 Task: Add a dependency to the task Develop a new online tool for online customer satisfaction surveys , the existing task  Integrate a new online platform for online mental health coaching in the project CompuServe
Action: Mouse moved to (68, 209)
Screenshot: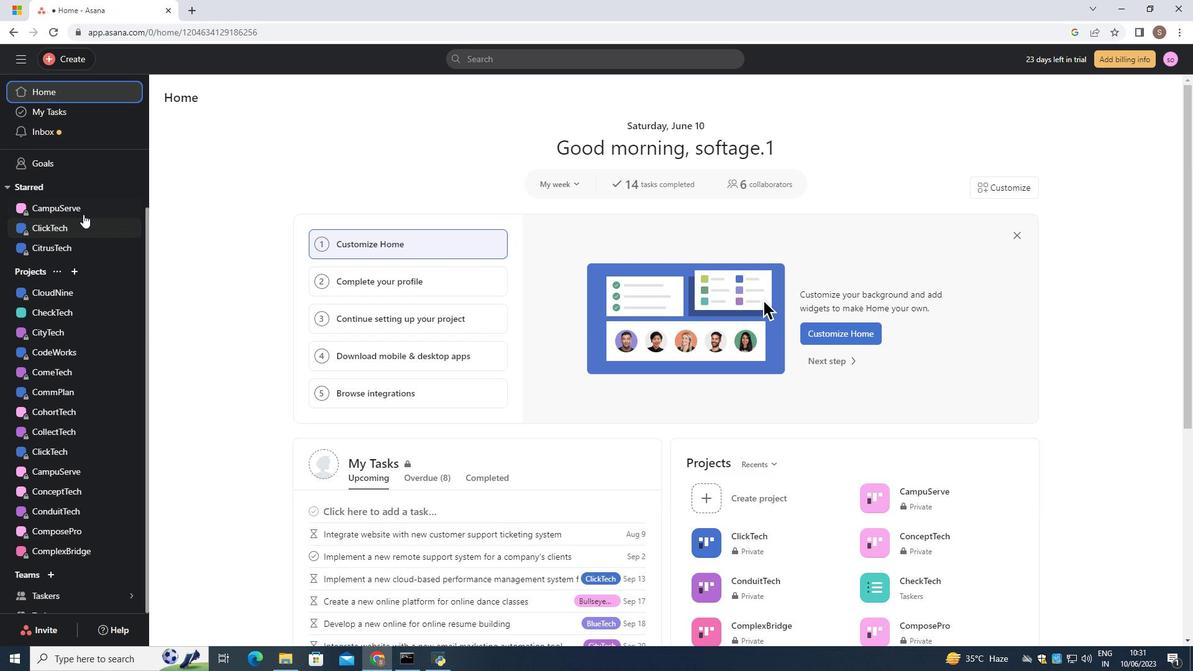 
Action: Mouse pressed left at (68, 209)
Screenshot: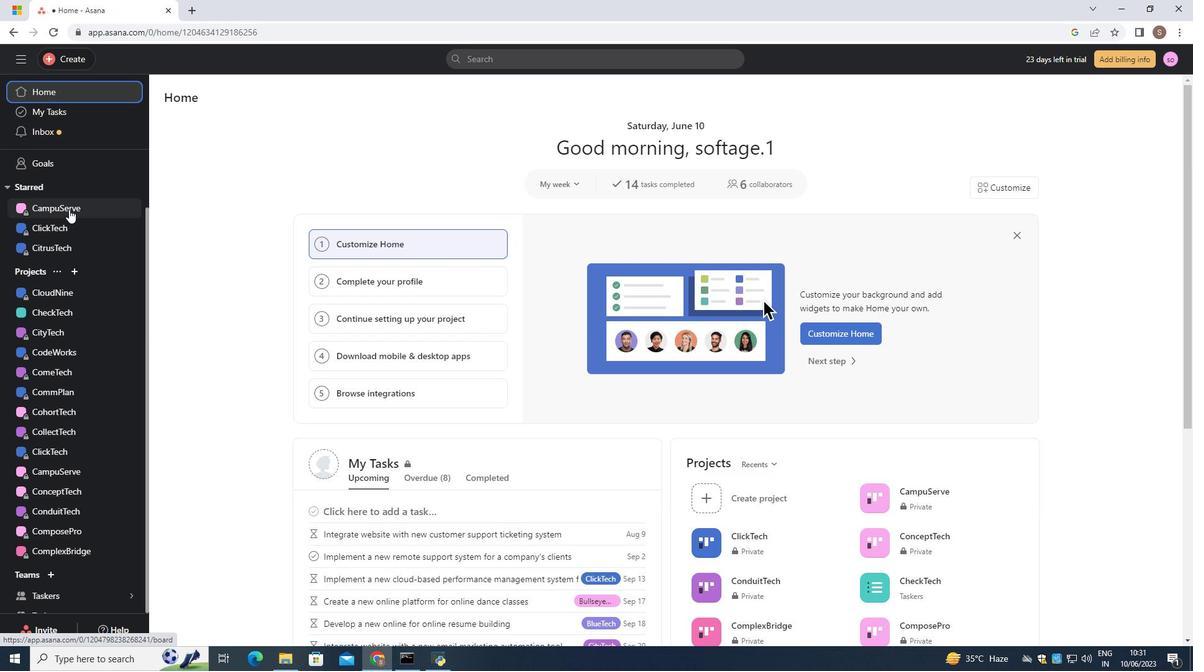
Action: Mouse moved to (241, 281)
Screenshot: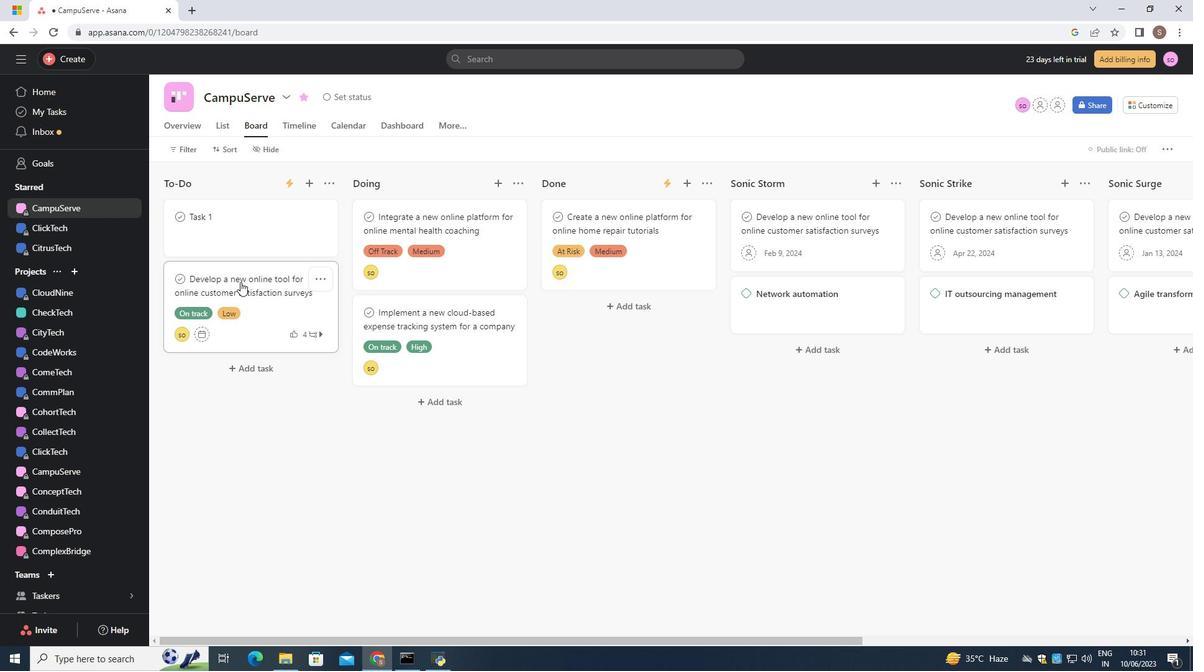 
Action: Mouse pressed left at (241, 281)
Screenshot: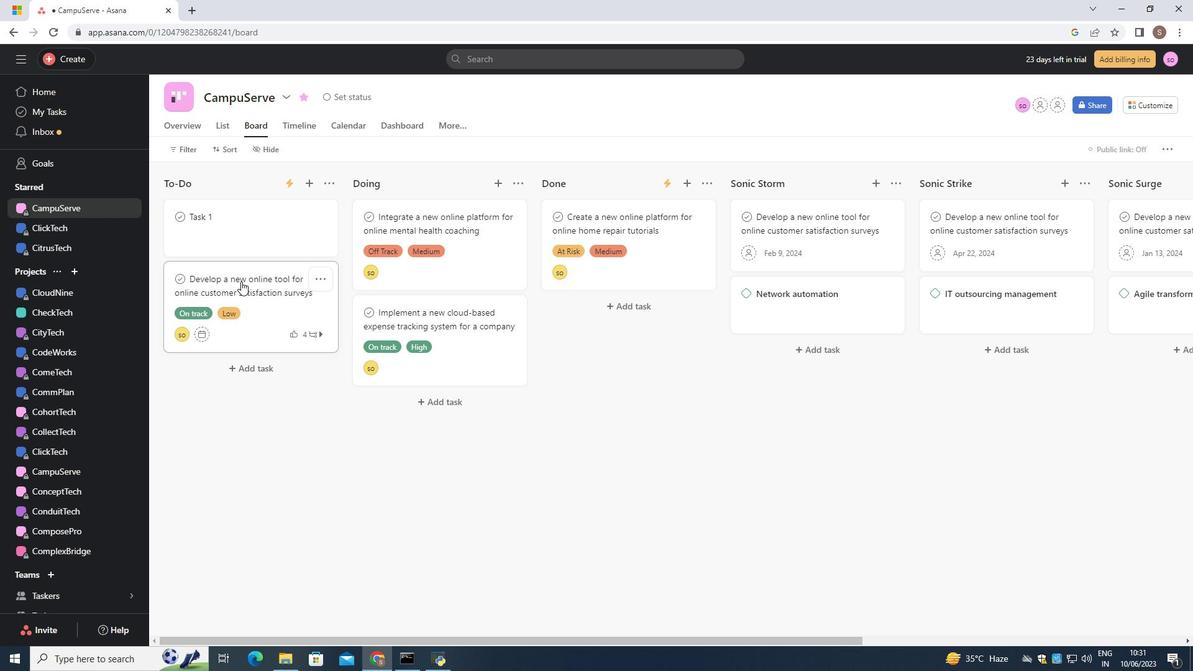 
Action: Mouse moved to (866, 361)
Screenshot: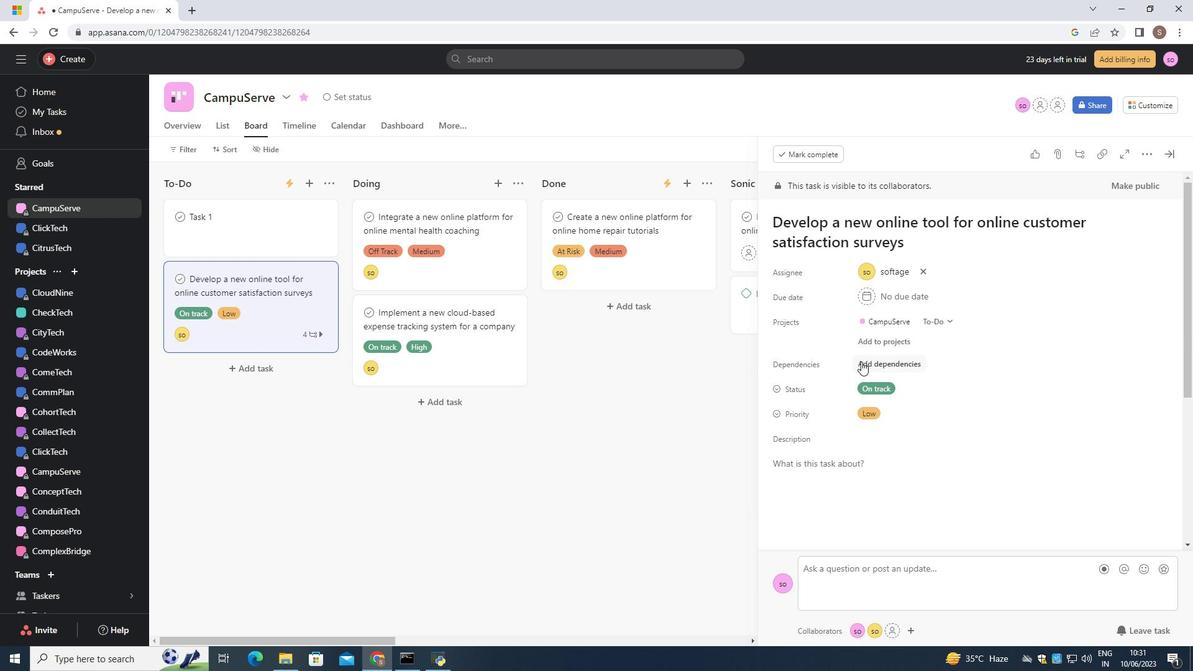 
Action: Mouse pressed left at (866, 361)
Screenshot: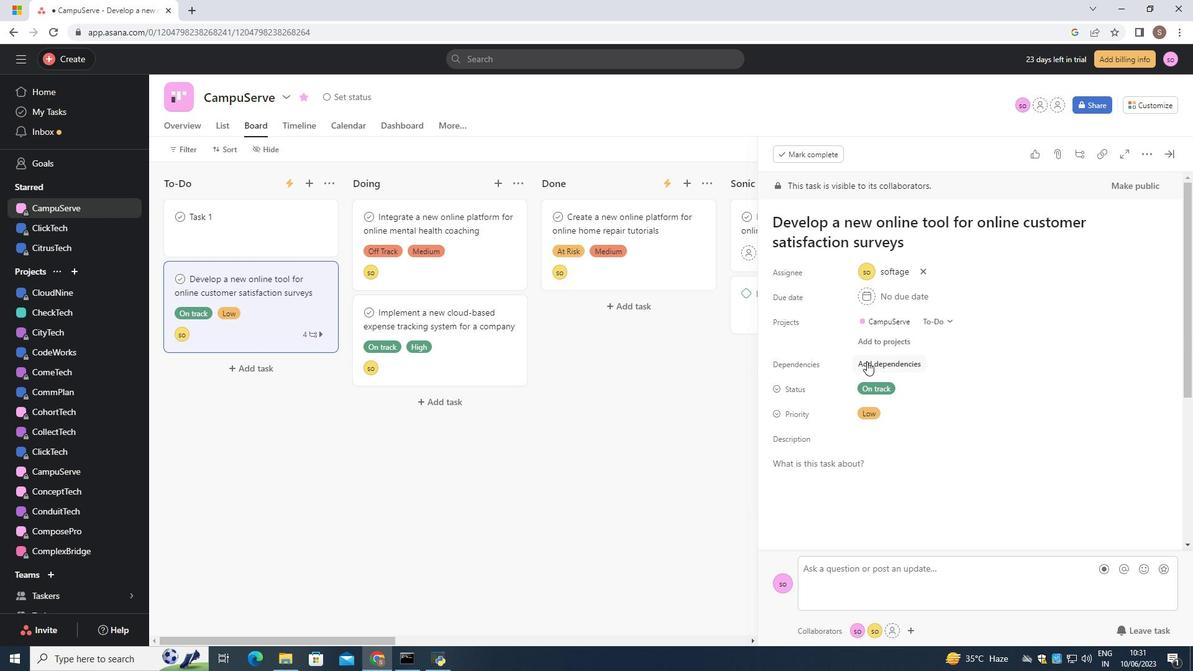 
Action: Mouse moved to (841, 374)
Screenshot: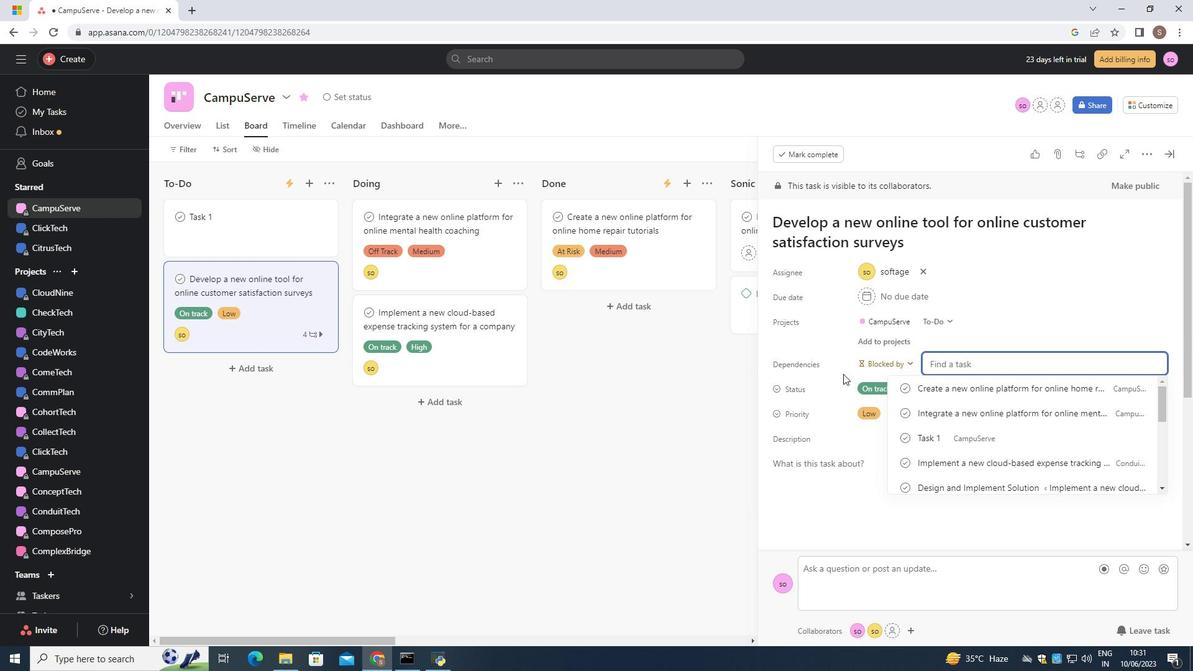 
Action: Key pressed <Key.shift>Integrate<Key.space>a<Key.space>new<Key.space>online<Key.space>platform<Key.space>for<Key.space>online<Key.space>mental<Key.space>health<Key.space>coaching
Screenshot: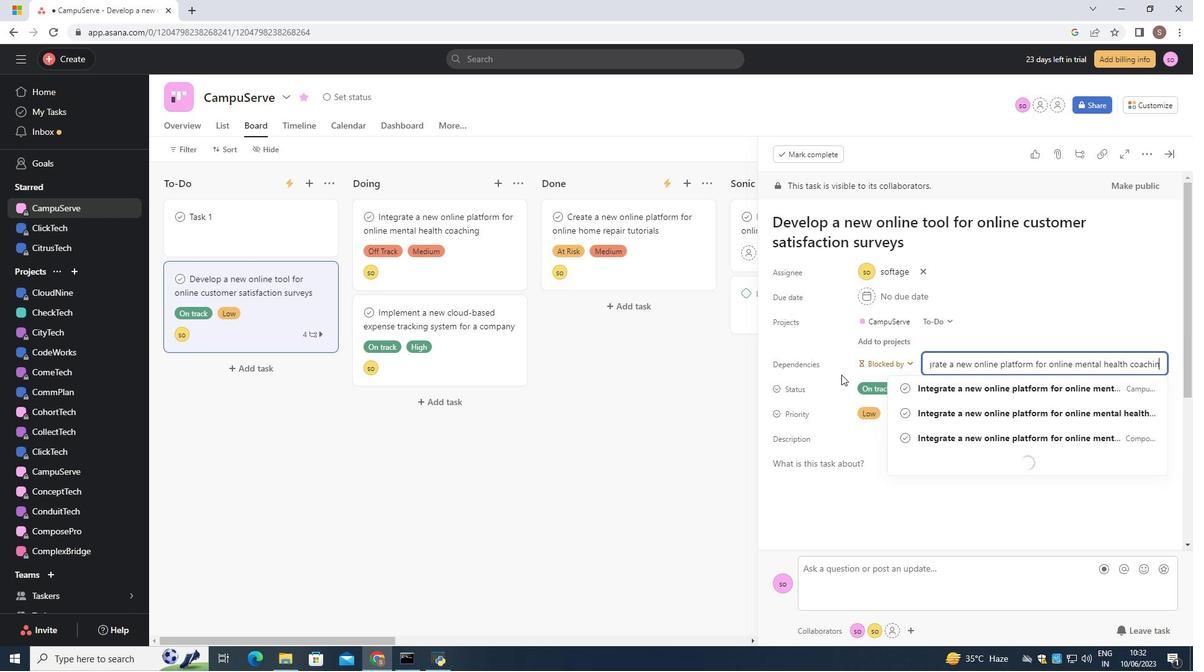
Action: Mouse moved to (1044, 389)
Screenshot: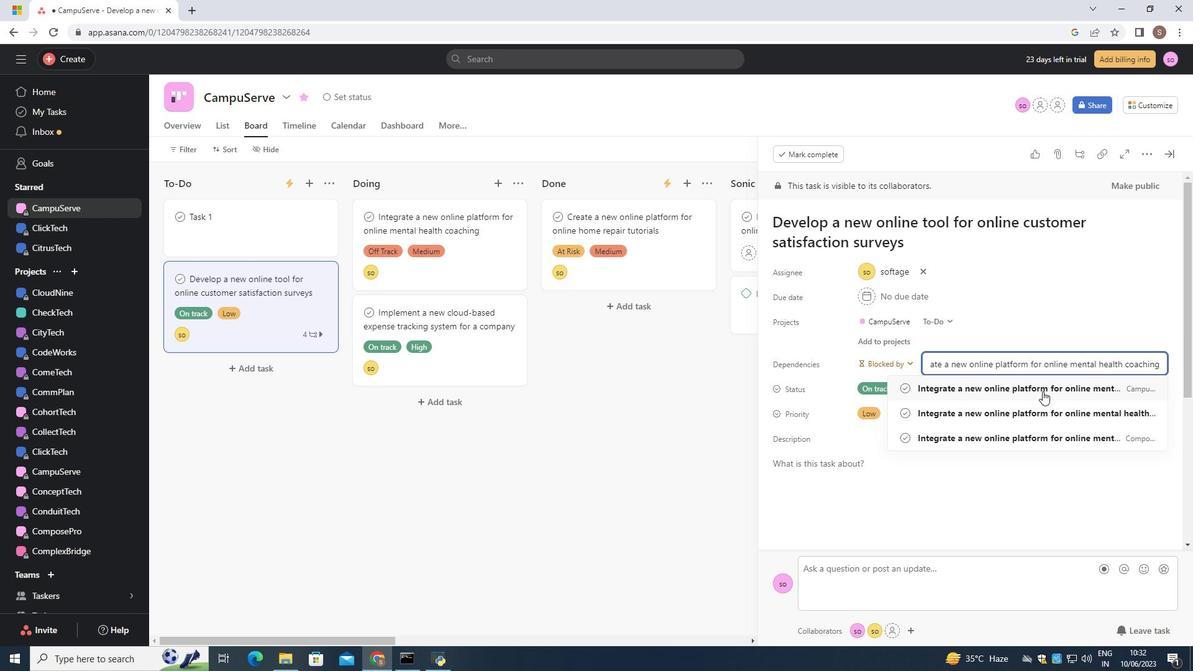 
Action: Mouse pressed left at (1044, 389)
Screenshot: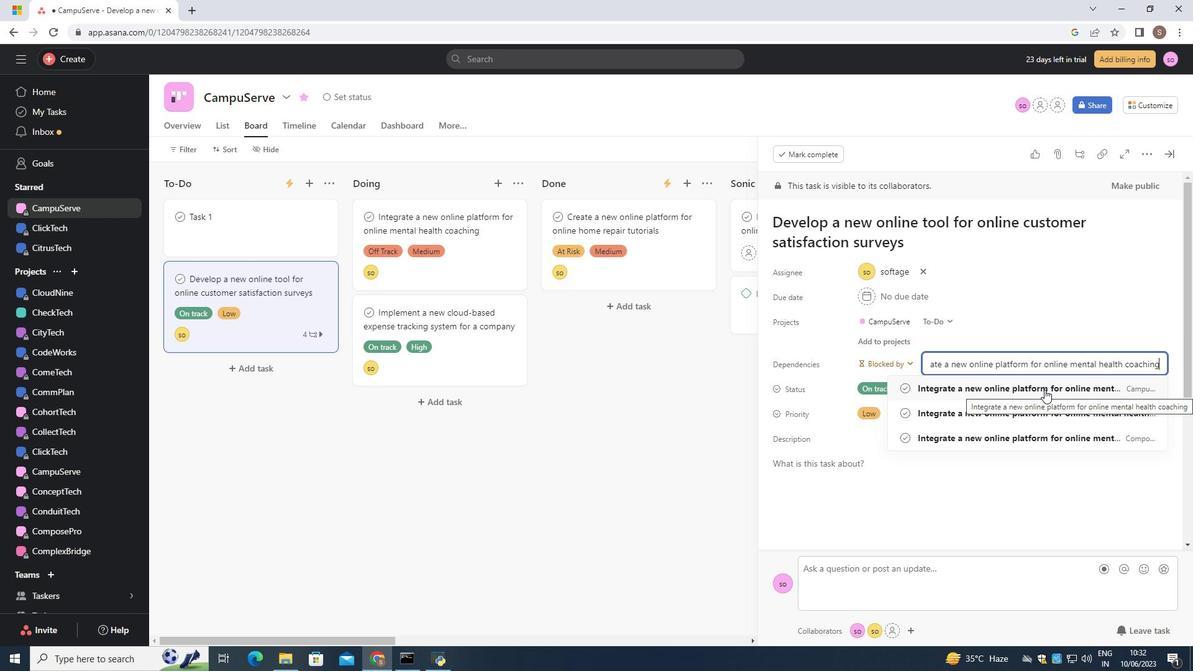 
Action: Mouse moved to (1039, 392)
Screenshot: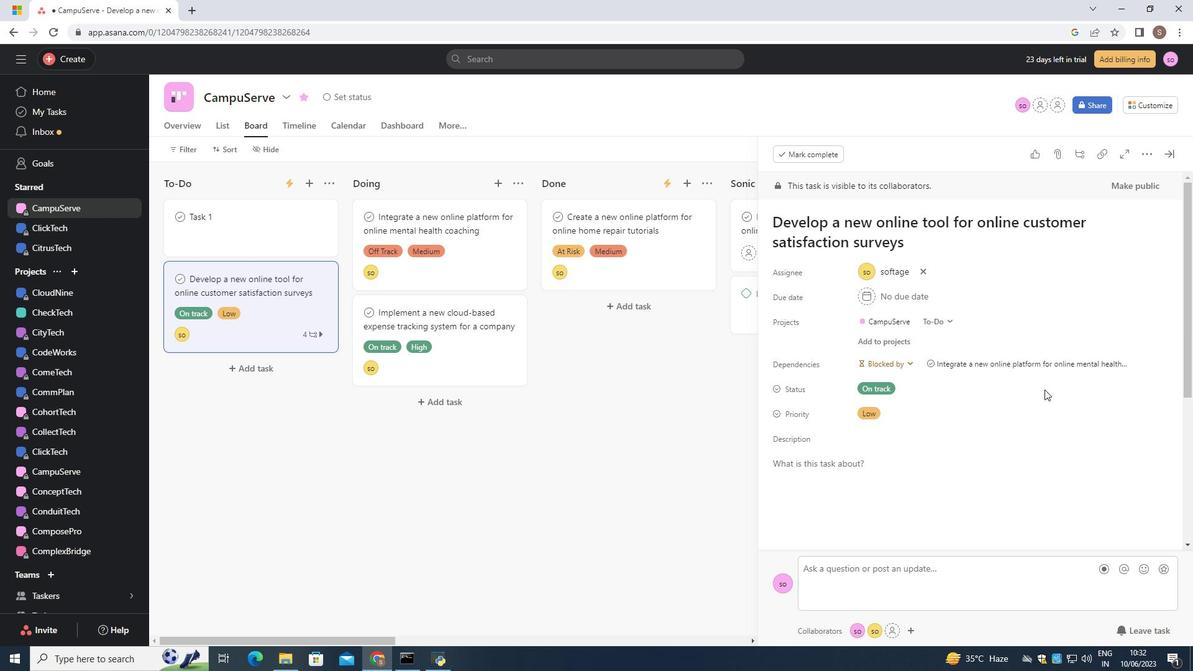 
